 Task: Select the off option in the braeckpoint.
Action: Mouse moved to (18, 547)
Screenshot: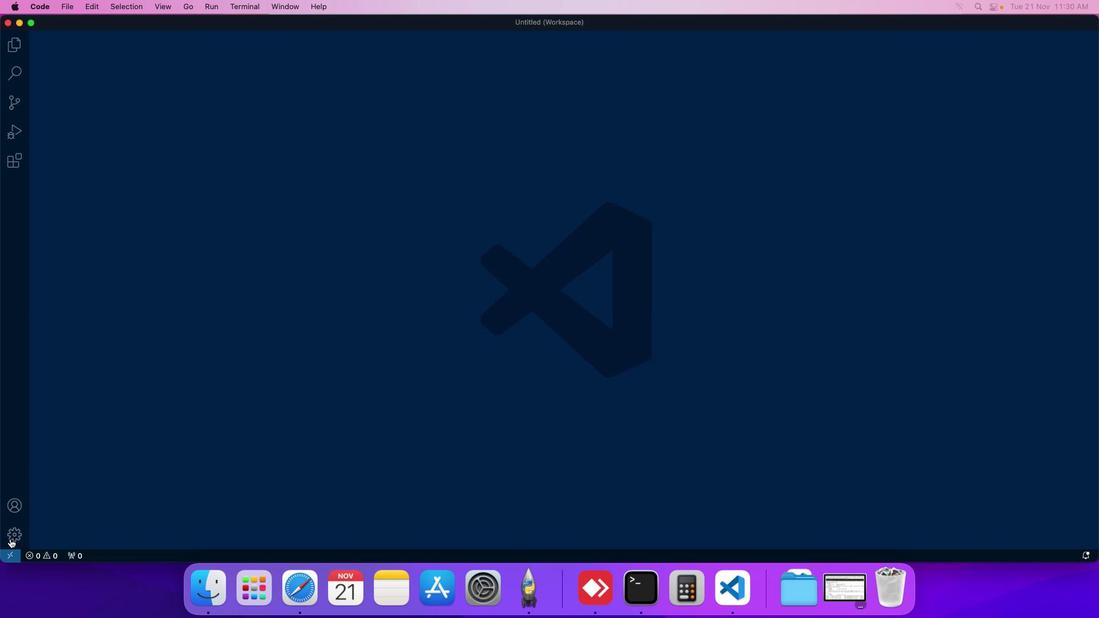 
Action: Mouse pressed left at (18, 547)
Screenshot: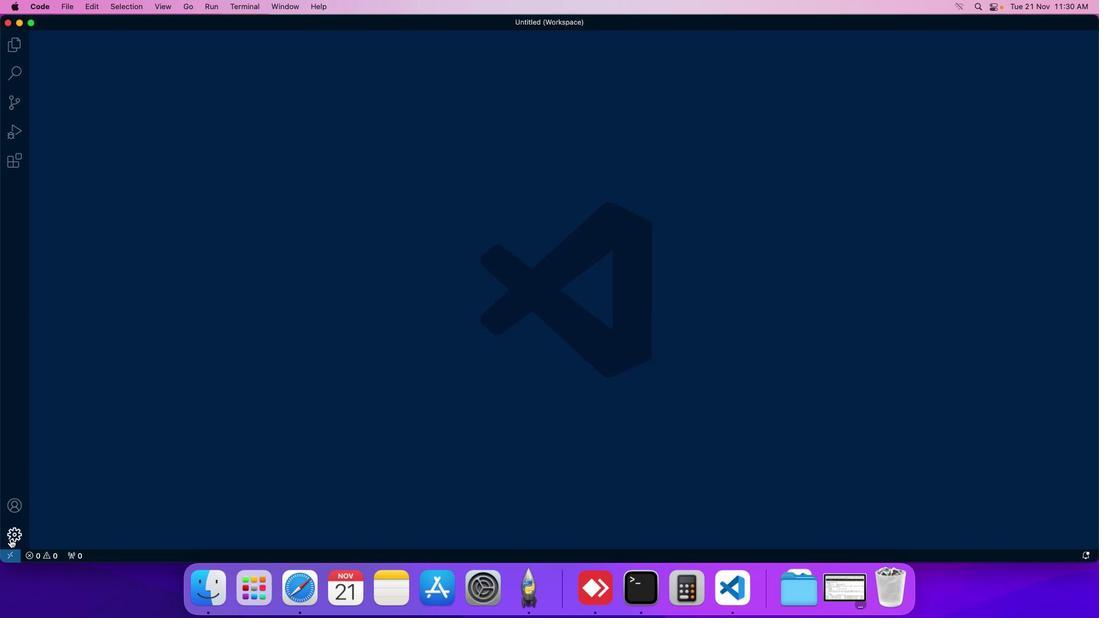 
Action: Mouse moved to (81, 458)
Screenshot: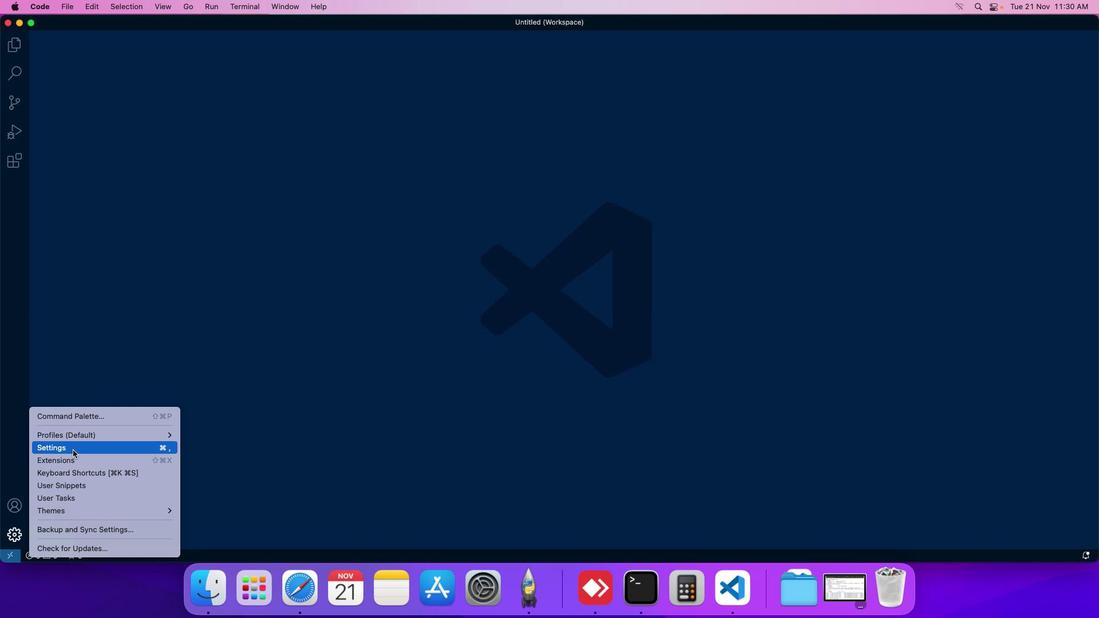 
Action: Mouse pressed left at (81, 458)
Screenshot: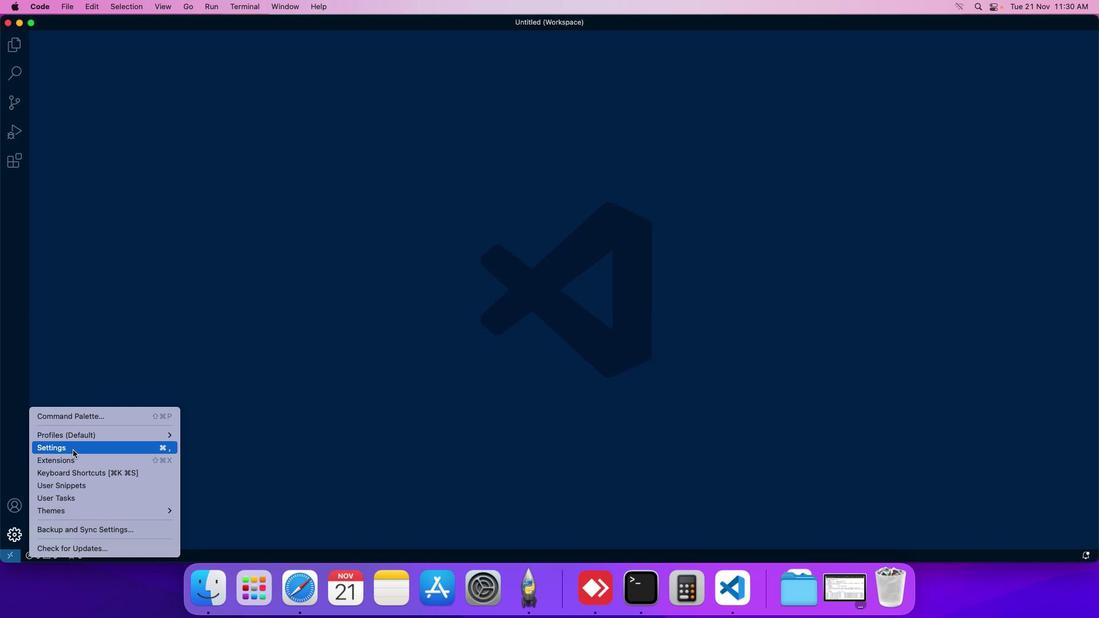 
Action: Mouse moved to (270, 100)
Screenshot: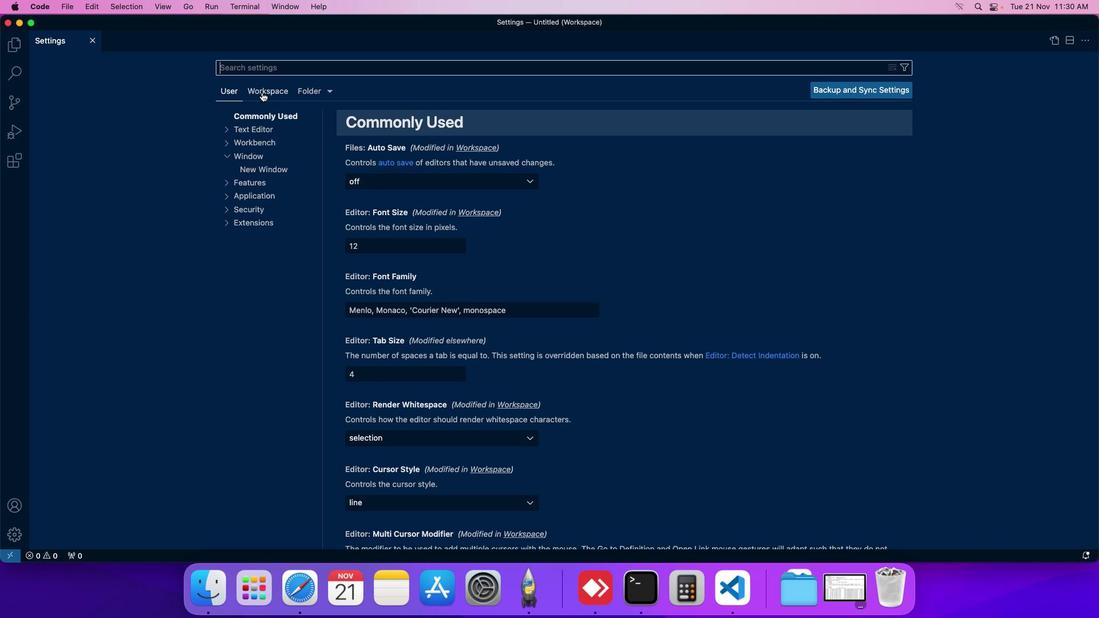
Action: Mouse pressed left at (270, 100)
Screenshot: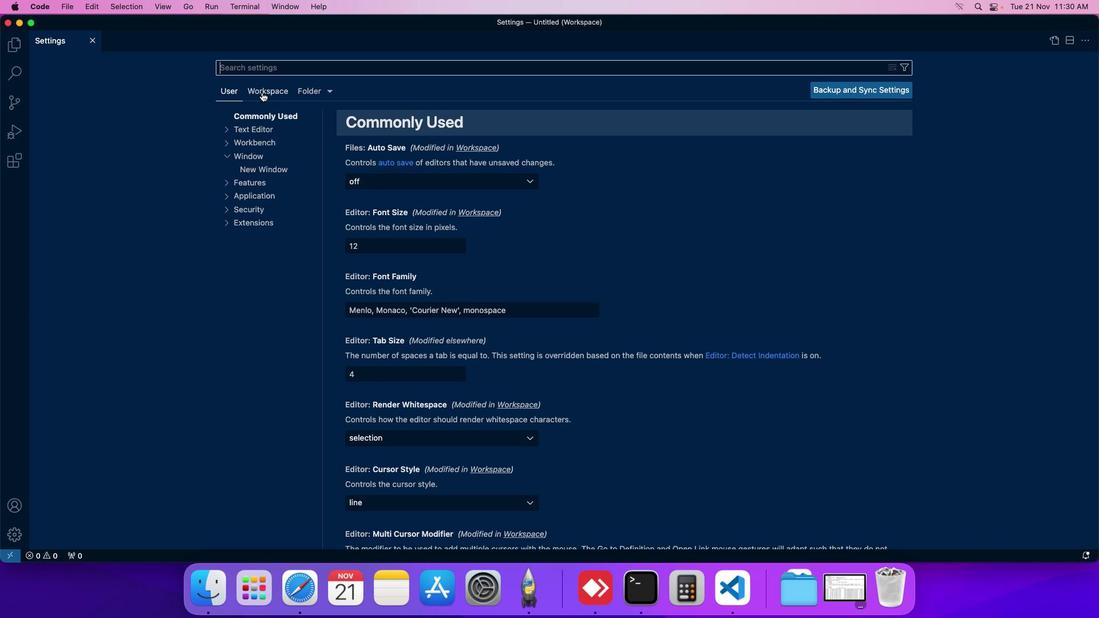 
Action: Mouse moved to (249, 178)
Screenshot: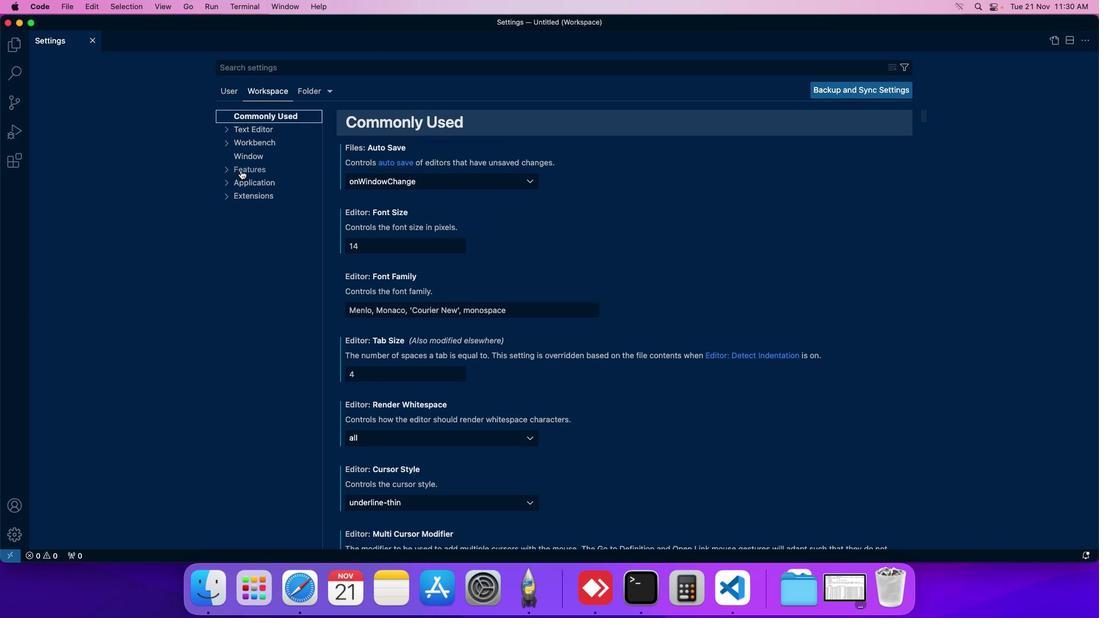
Action: Mouse pressed left at (249, 178)
Screenshot: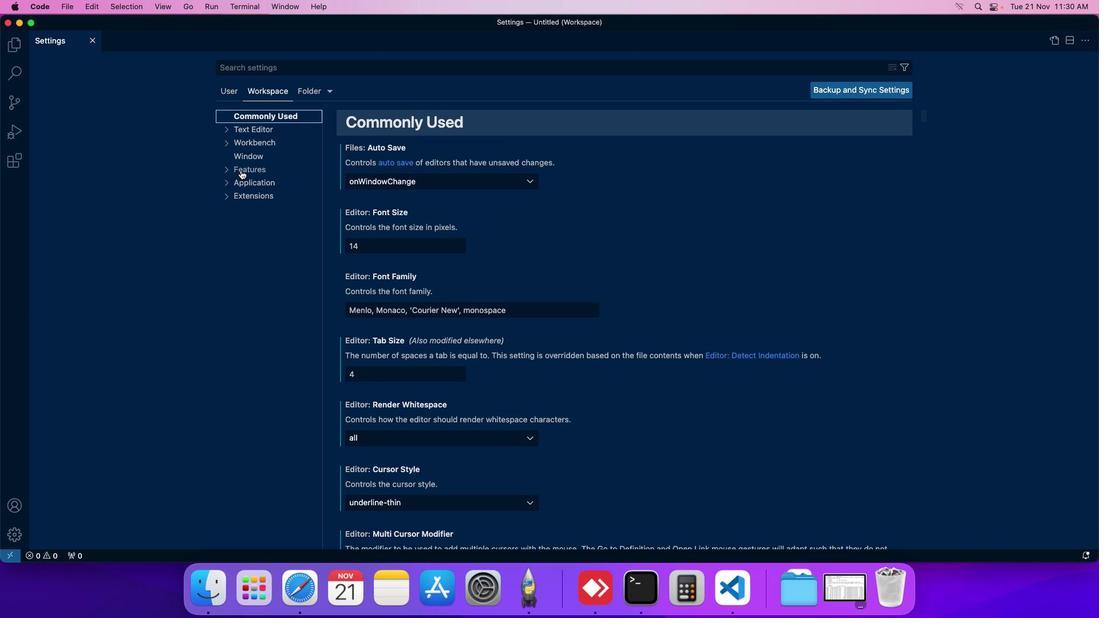 
Action: Mouse moved to (284, 391)
Screenshot: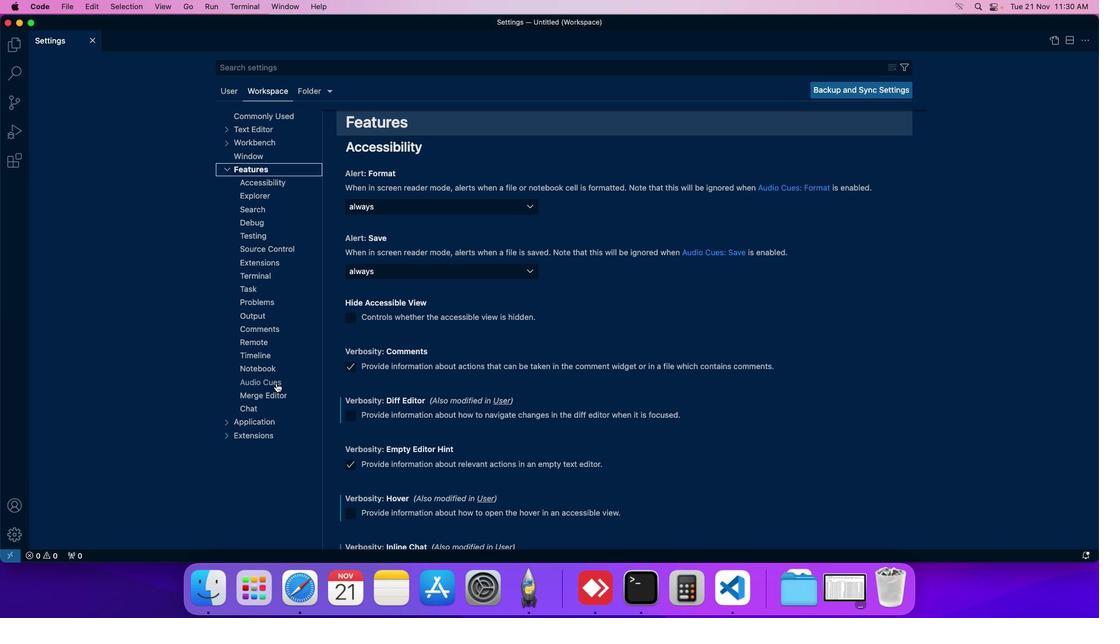 
Action: Mouse pressed left at (284, 391)
Screenshot: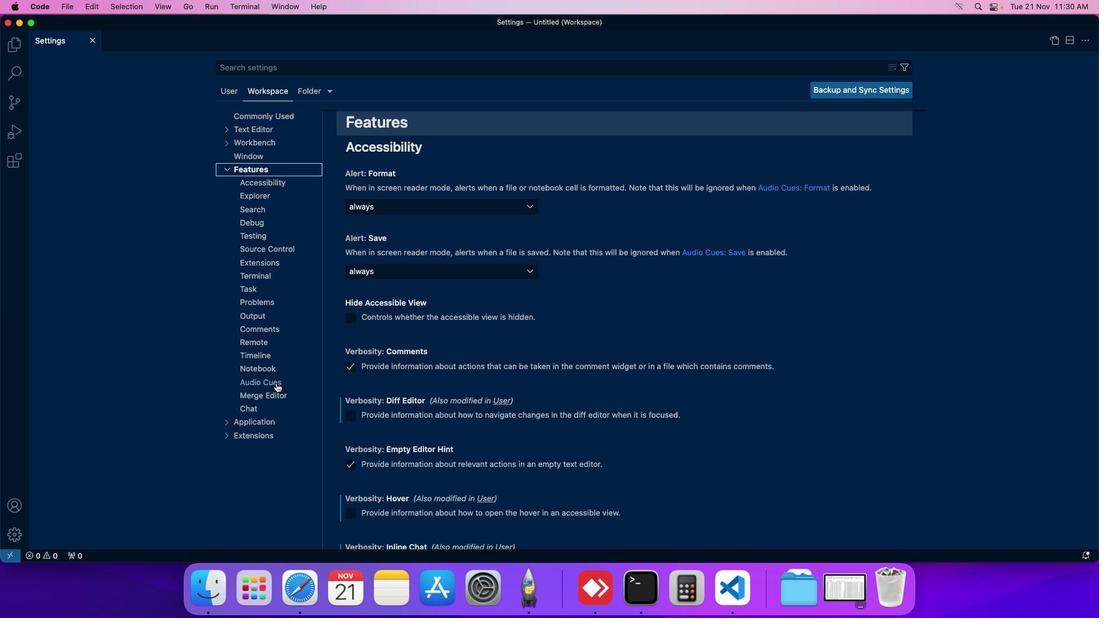 
Action: Mouse moved to (428, 425)
Screenshot: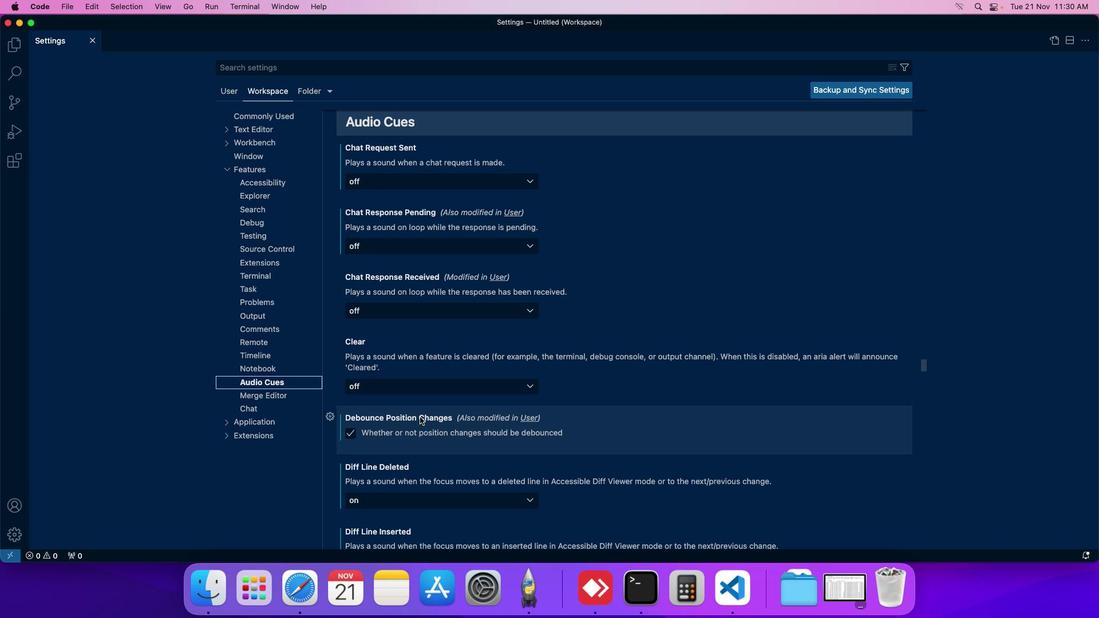 
Action: Mouse scrolled (428, 425) with delta (8, 8)
Screenshot: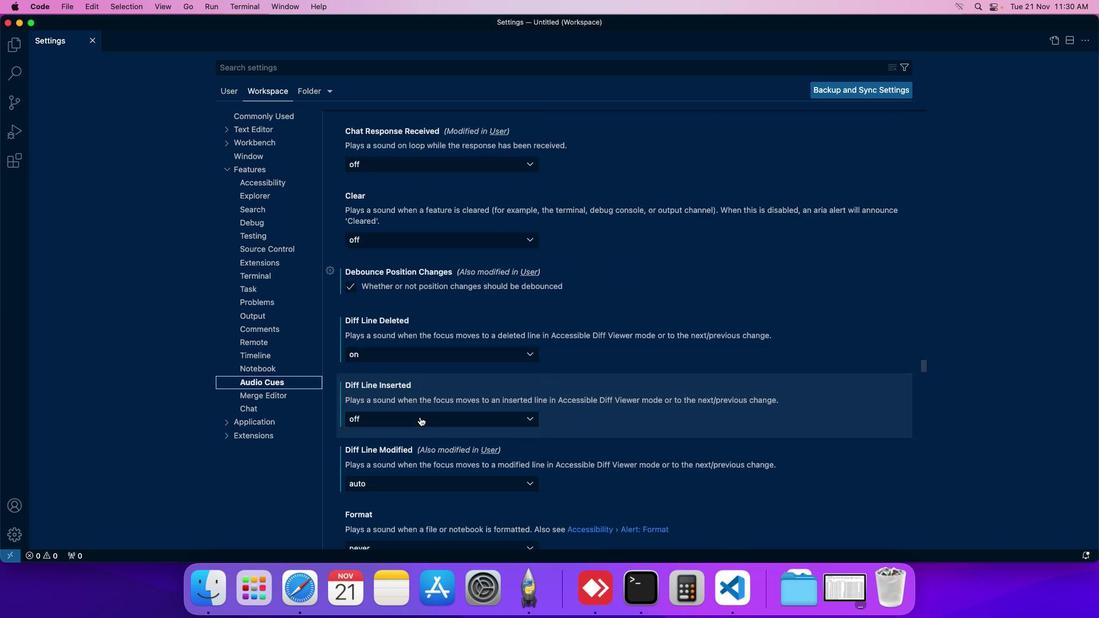 
Action: Mouse moved to (428, 425)
Screenshot: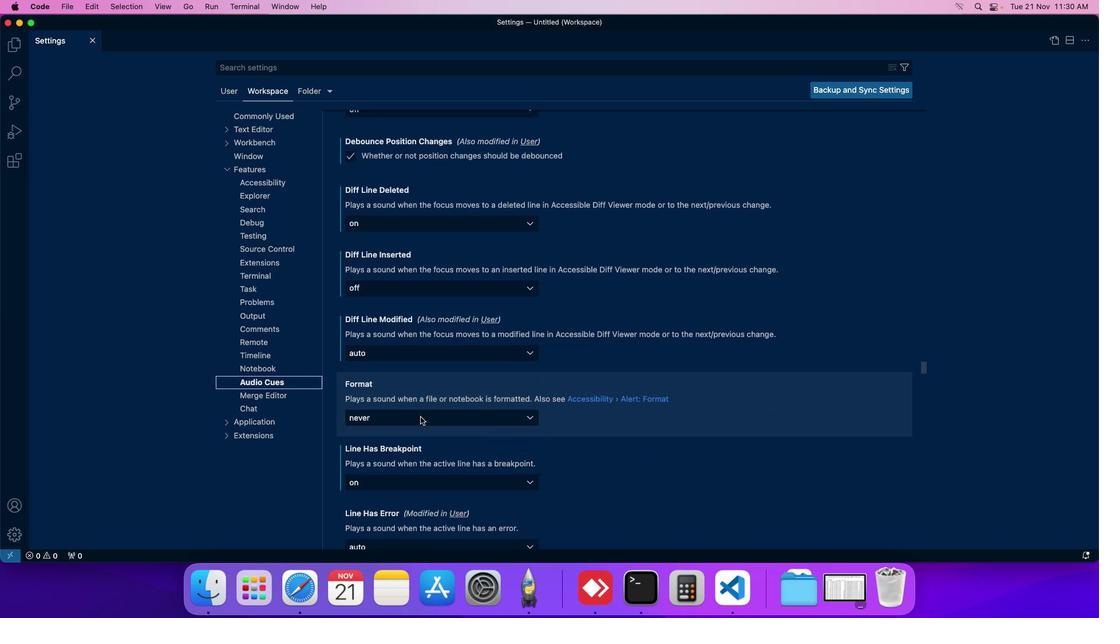 
Action: Mouse scrolled (428, 425) with delta (8, 8)
Screenshot: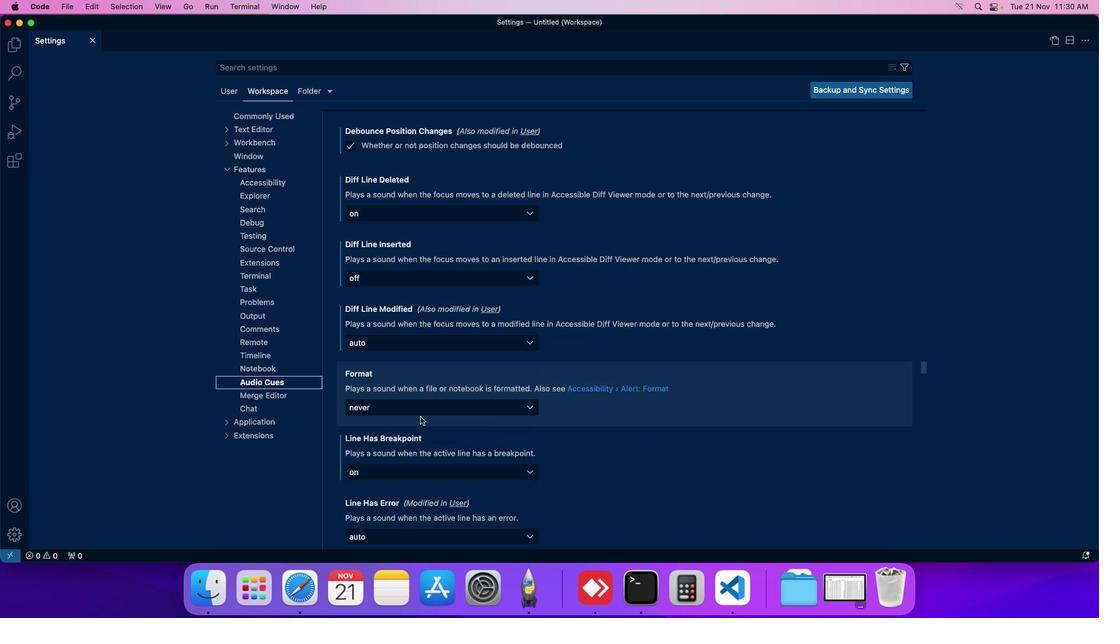 
Action: Mouse scrolled (428, 425) with delta (8, 8)
Screenshot: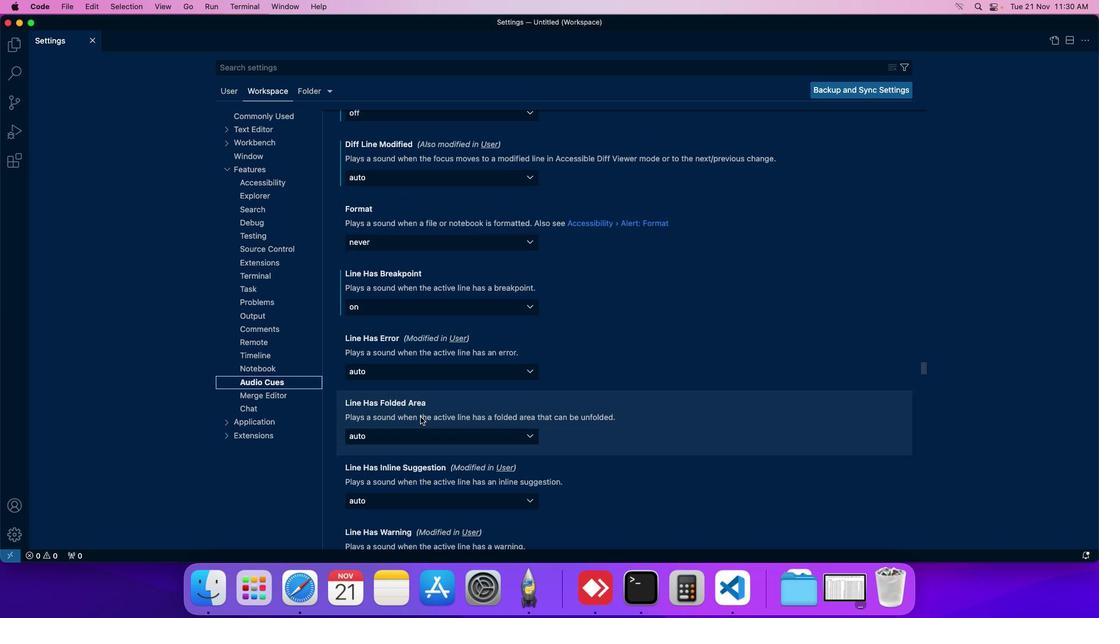 
Action: Mouse moved to (401, 310)
Screenshot: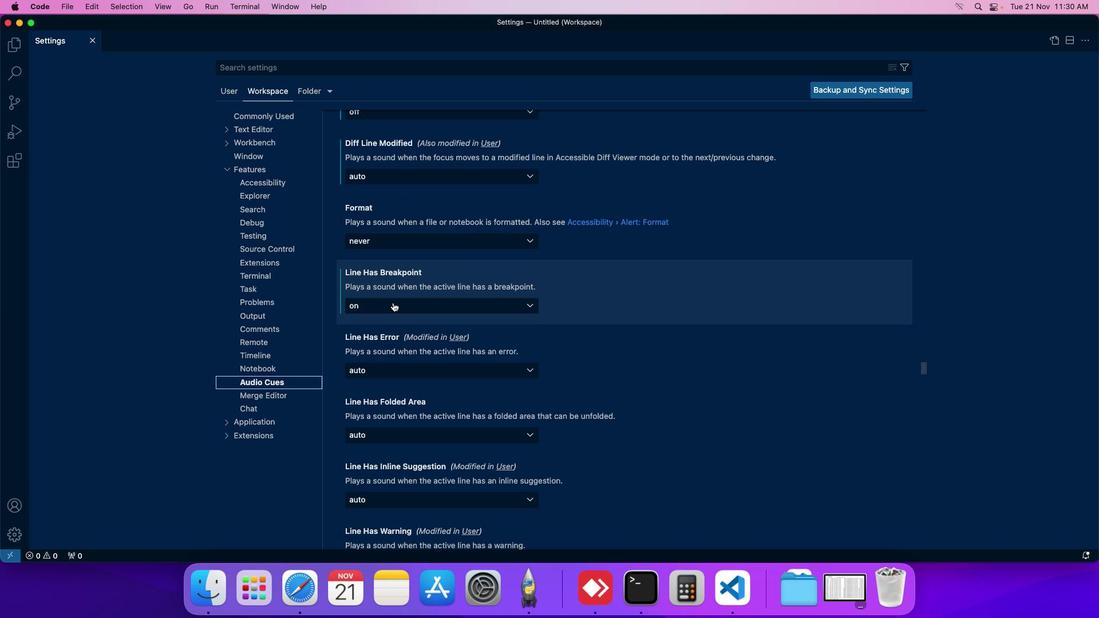 
Action: Mouse pressed left at (401, 310)
Screenshot: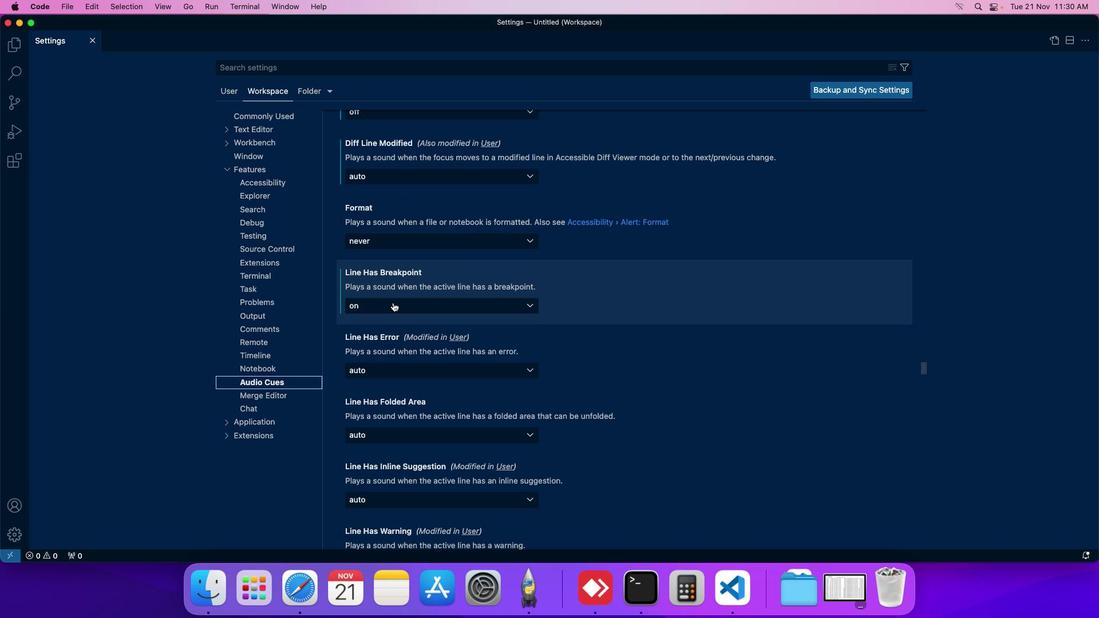 
Action: Mouse moved to (378, 350)
Screenshot: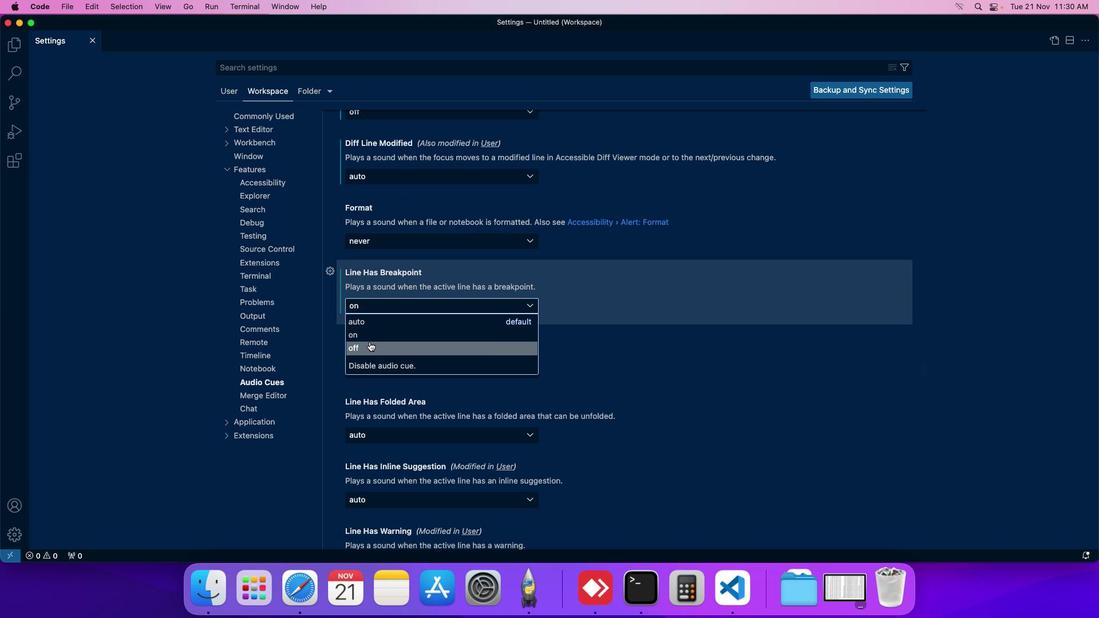 
Action: Mouse pressed left at (378, 350)
Screenshot: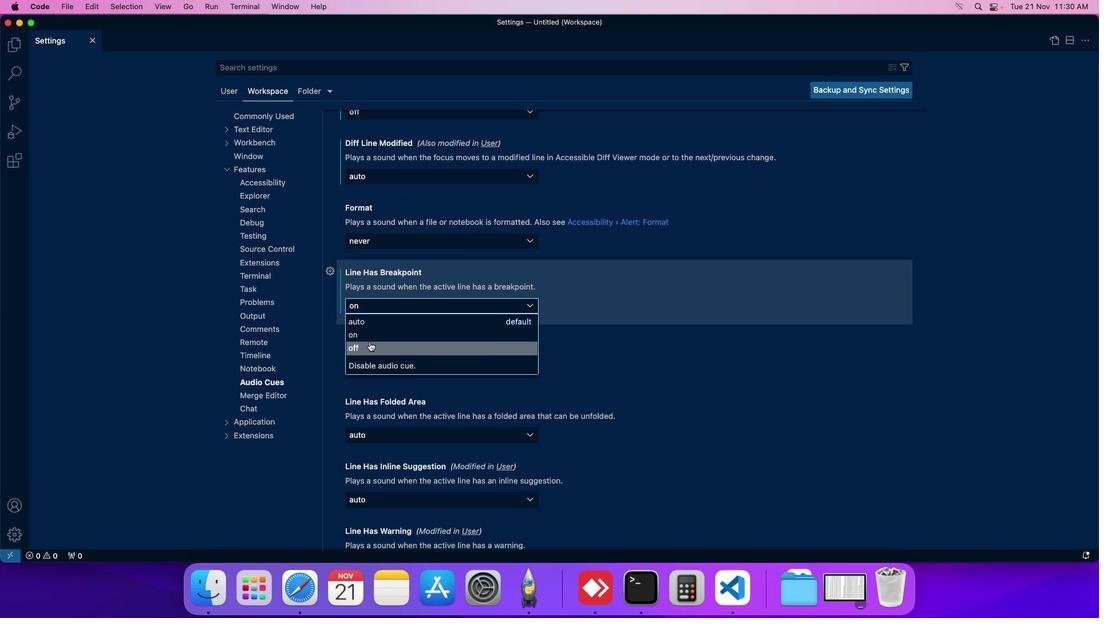 
Action: Mouse moved to (408, 324)
Screenshot: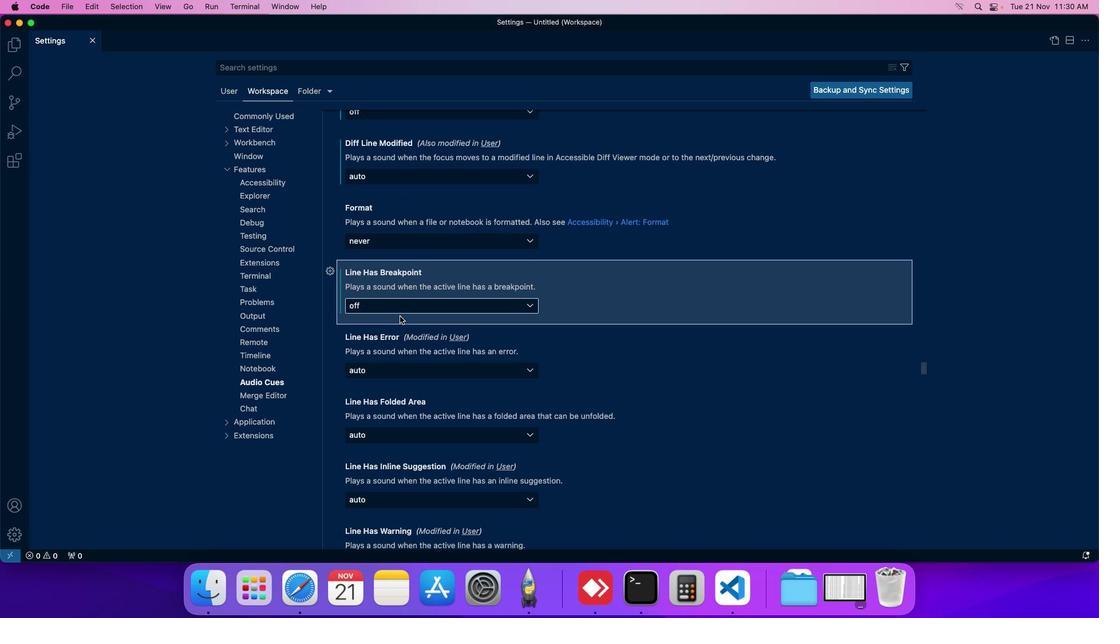 
